 Task: When was Machu Picchu built?
Action: Mouse moved to (139, 127)
Screenshot: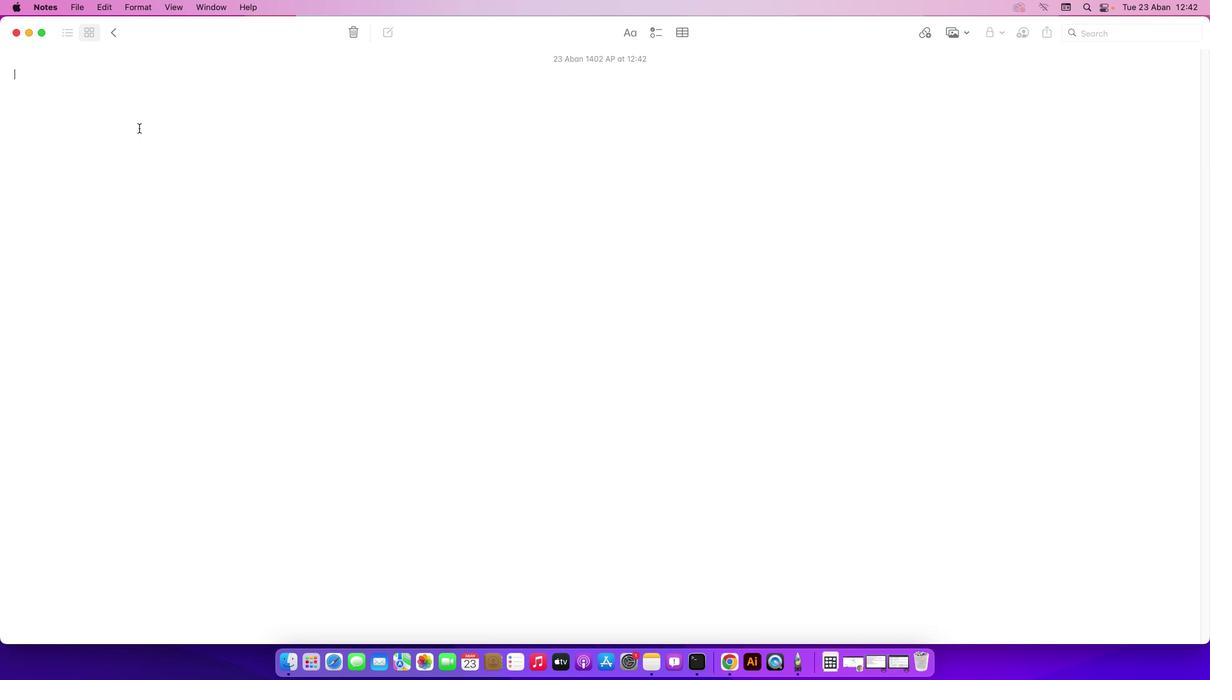 
Action: Mouse pressed left at (139, 127)
Screenshot: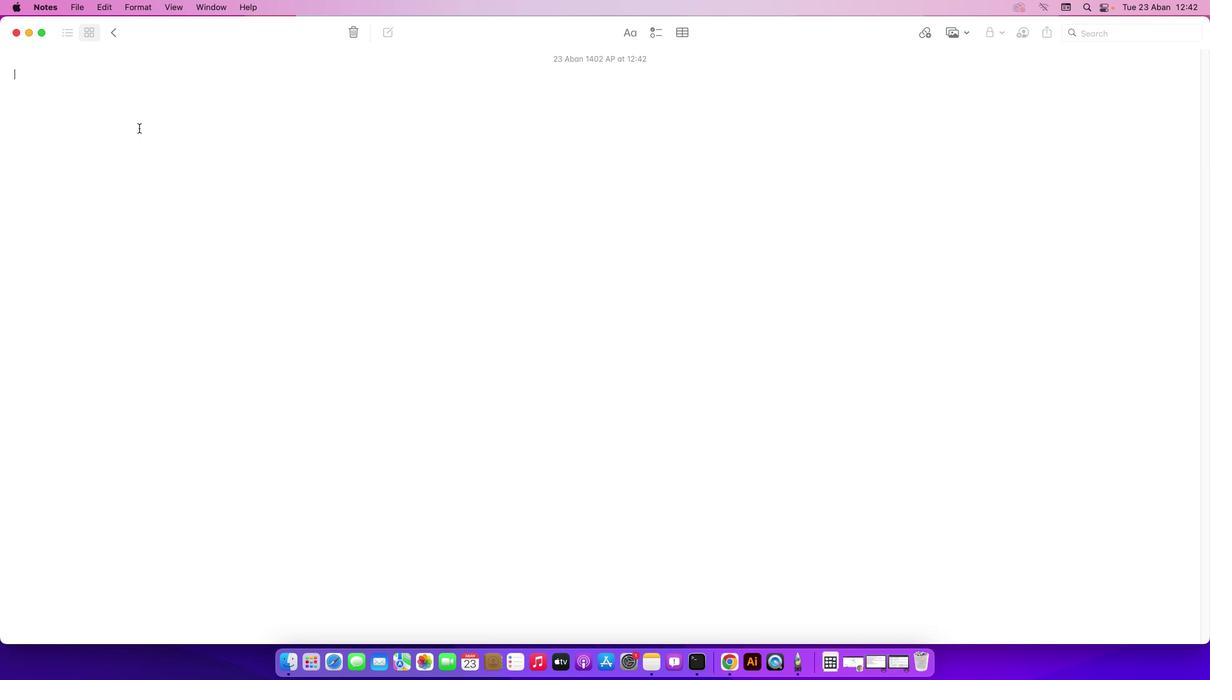 
Action: Key pressed Key.shift'W''h''e''n'Key.space'w''a''s'Key.spaceKey.shift'M''a''c''h''u'Key.spaceKey.shift'P''i''c''c''h''u'Key.spaceKey.shift'b''u''i''l''t'Key.shift_r'?'Key.enter
Screenshot: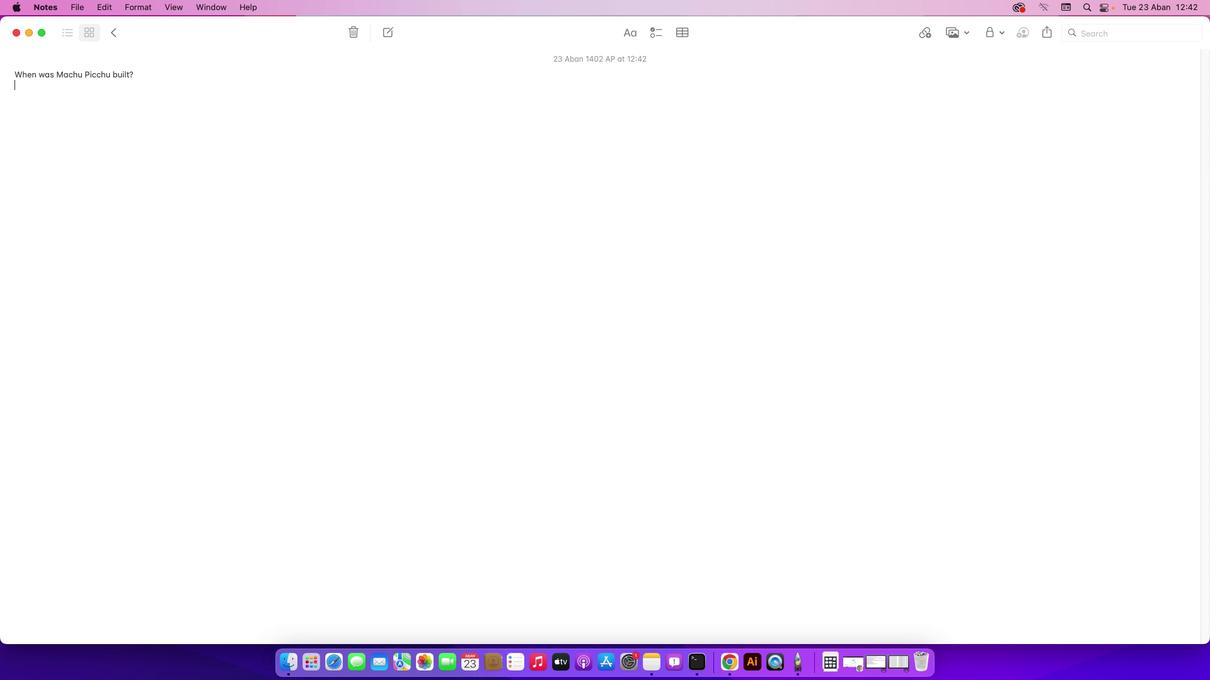 
Action: Mouse moved to (861, 665)
Screenshot: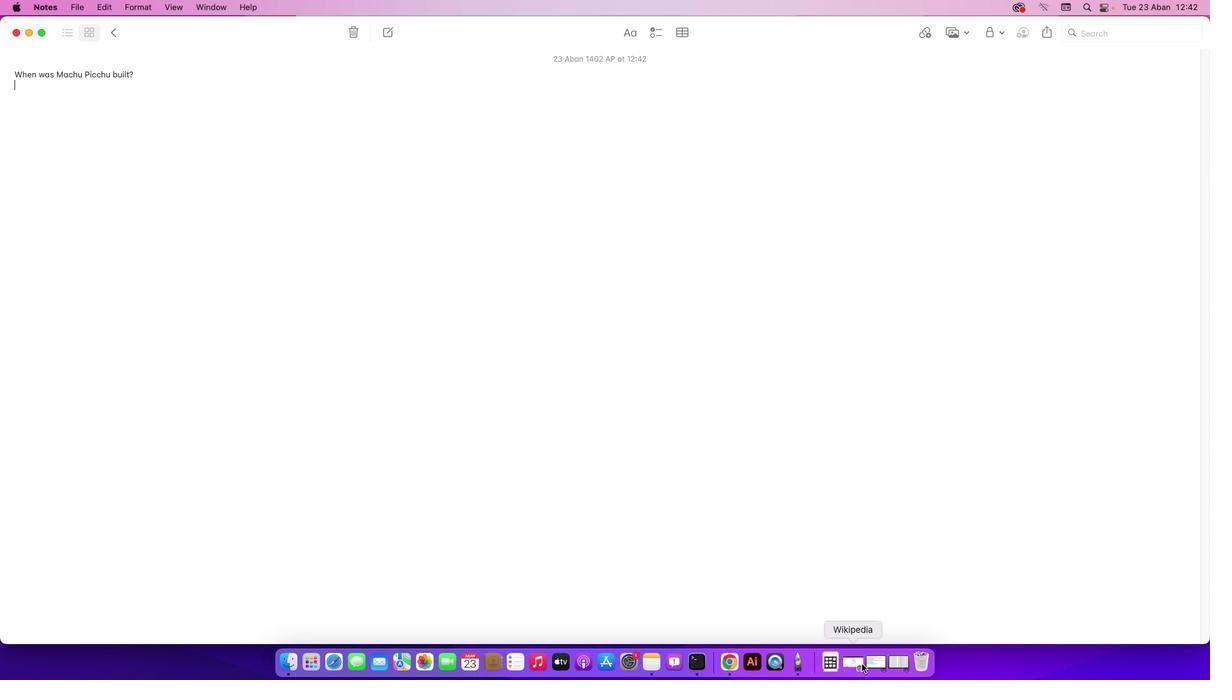 
Action: Mouse pressed left at (861, 665)
Screenshot: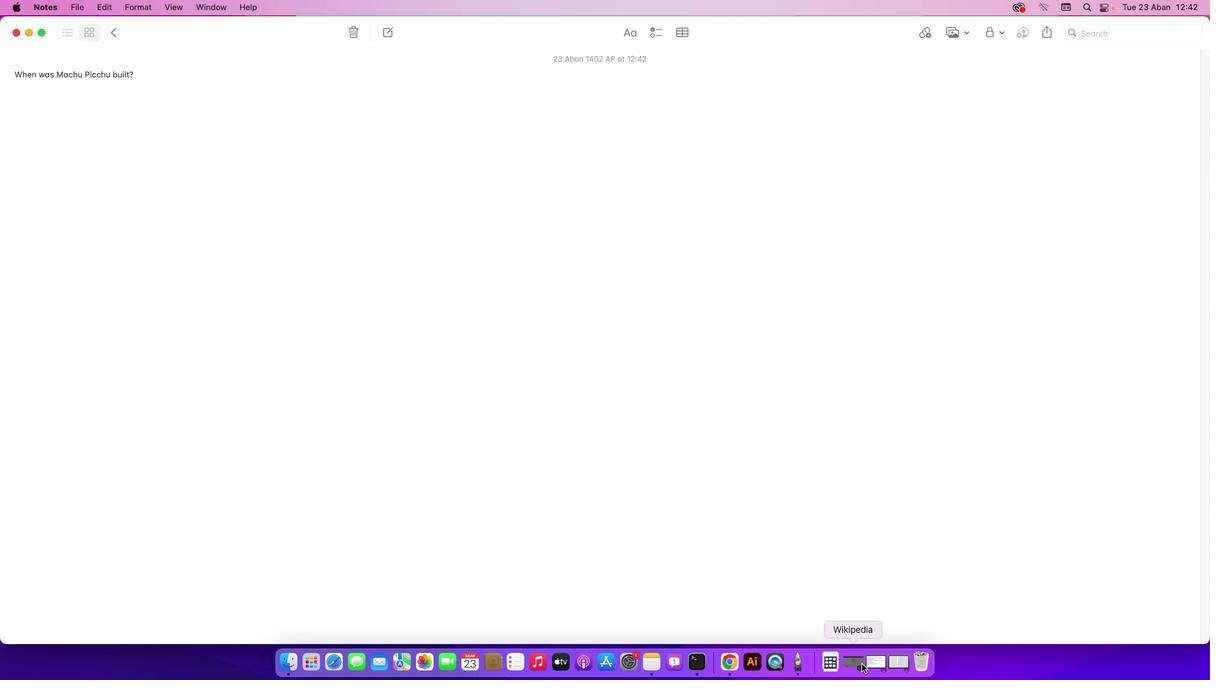 
Action: Mouse moved to (480, 375)
Screenshot: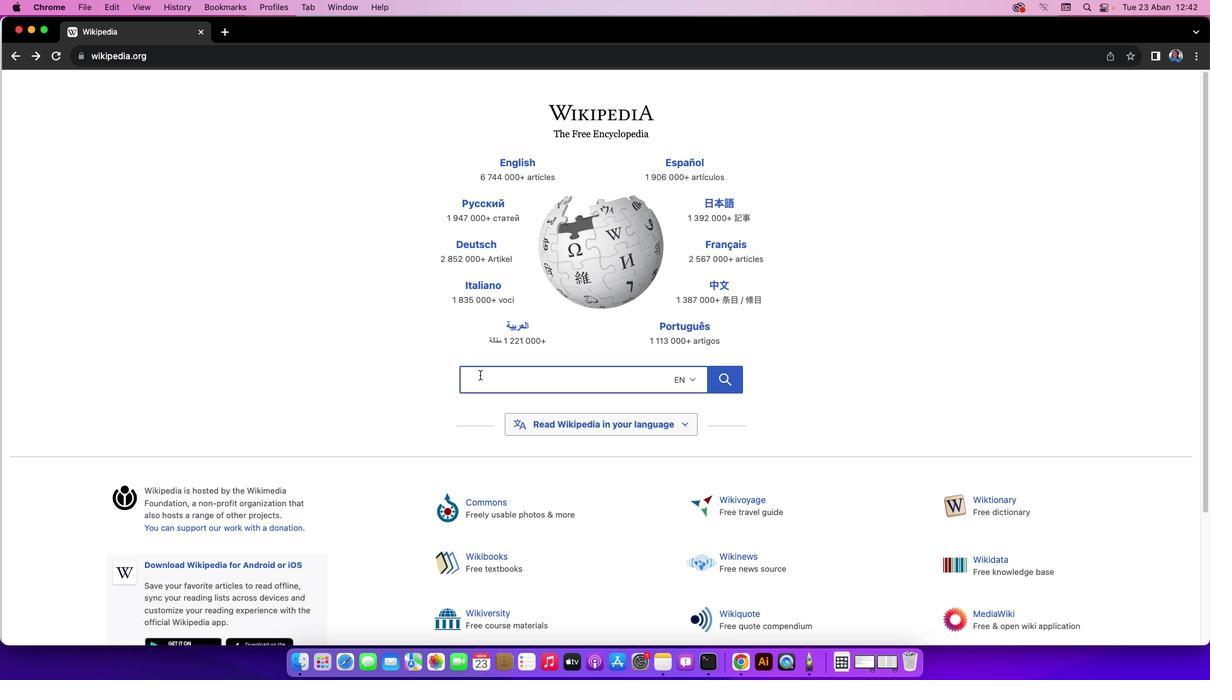 
Action: Mouse pressed left at (480, 375)
Screenshot: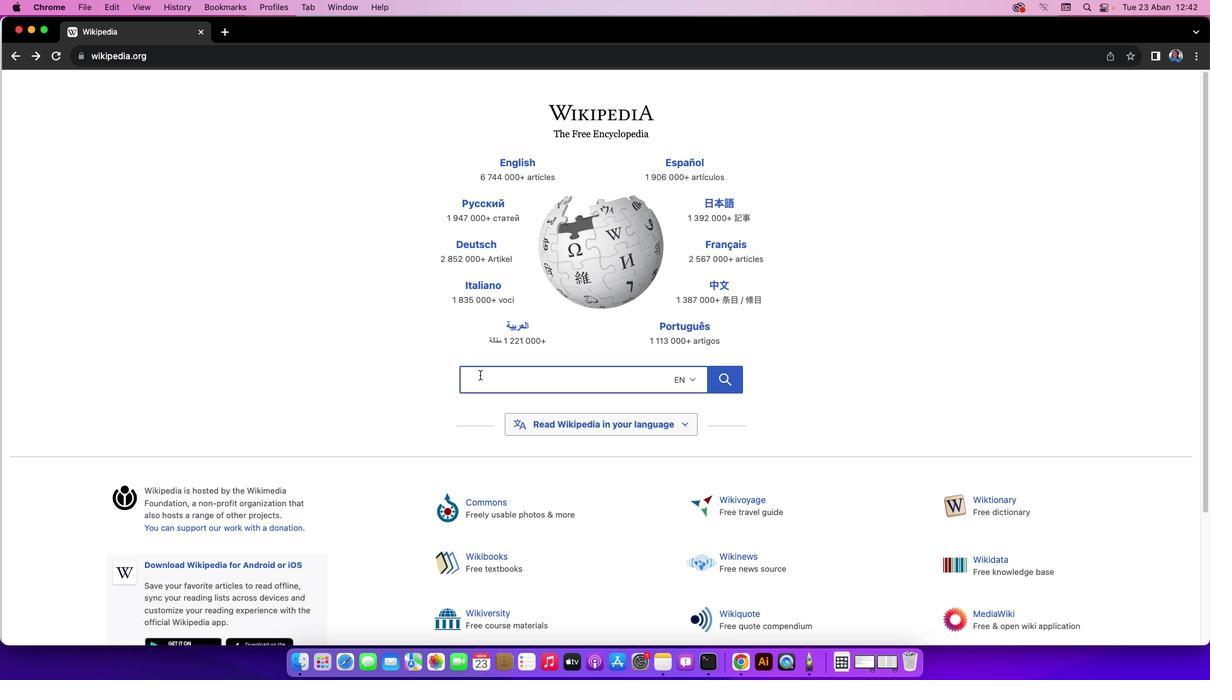 
Action: Key pressed Key.shift'M''a''c''h''u'Key.spaceKey.shiftKey.shift'P''i''c''c''h''u'
Screenshot: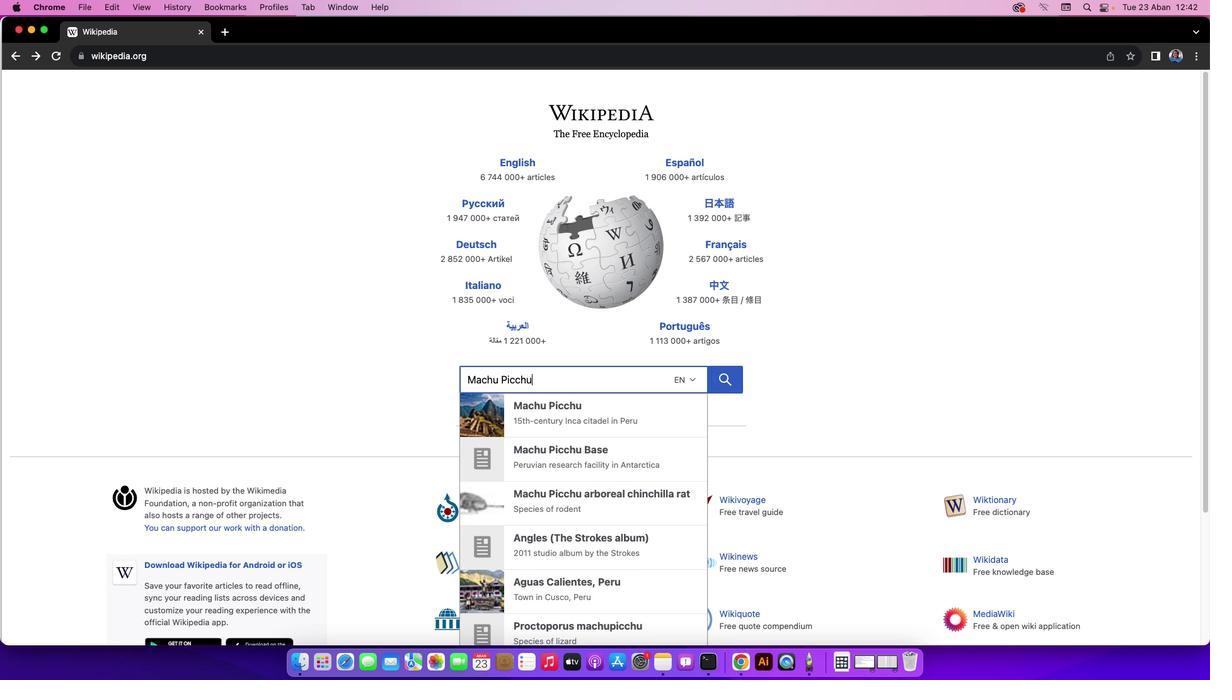 
Action: Mouse moved to (727, 377)
Screenshot: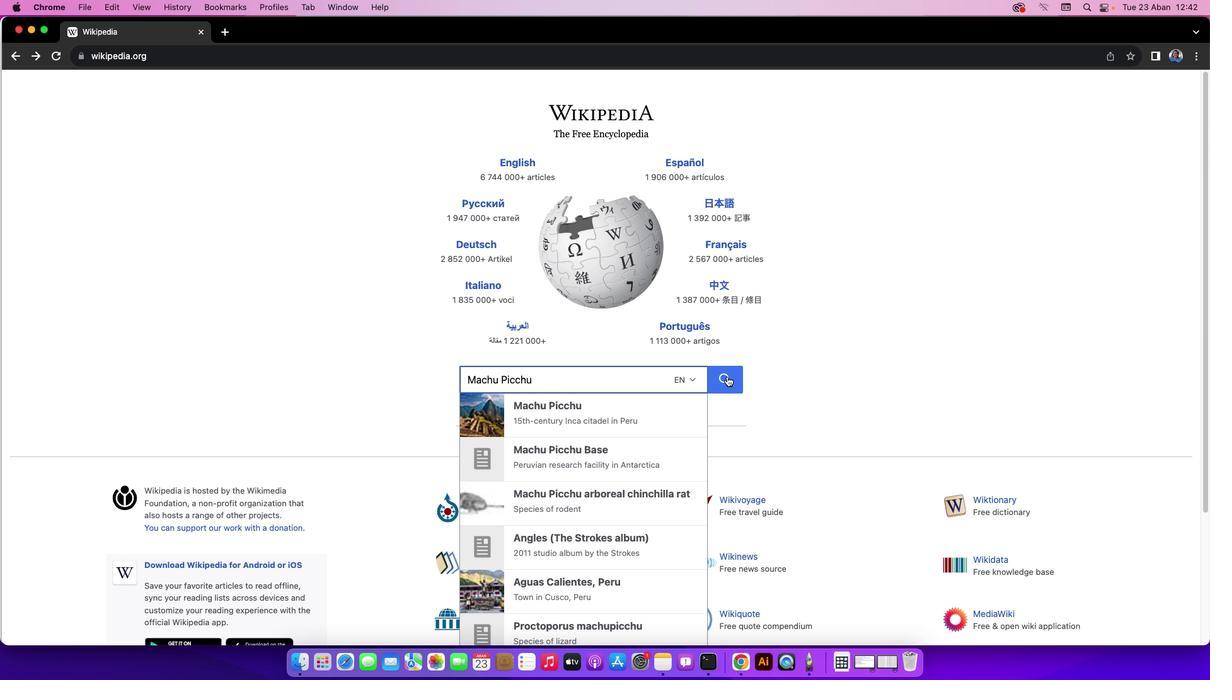 
Action: Mouse pressed left at (727, 377)
Screenshot: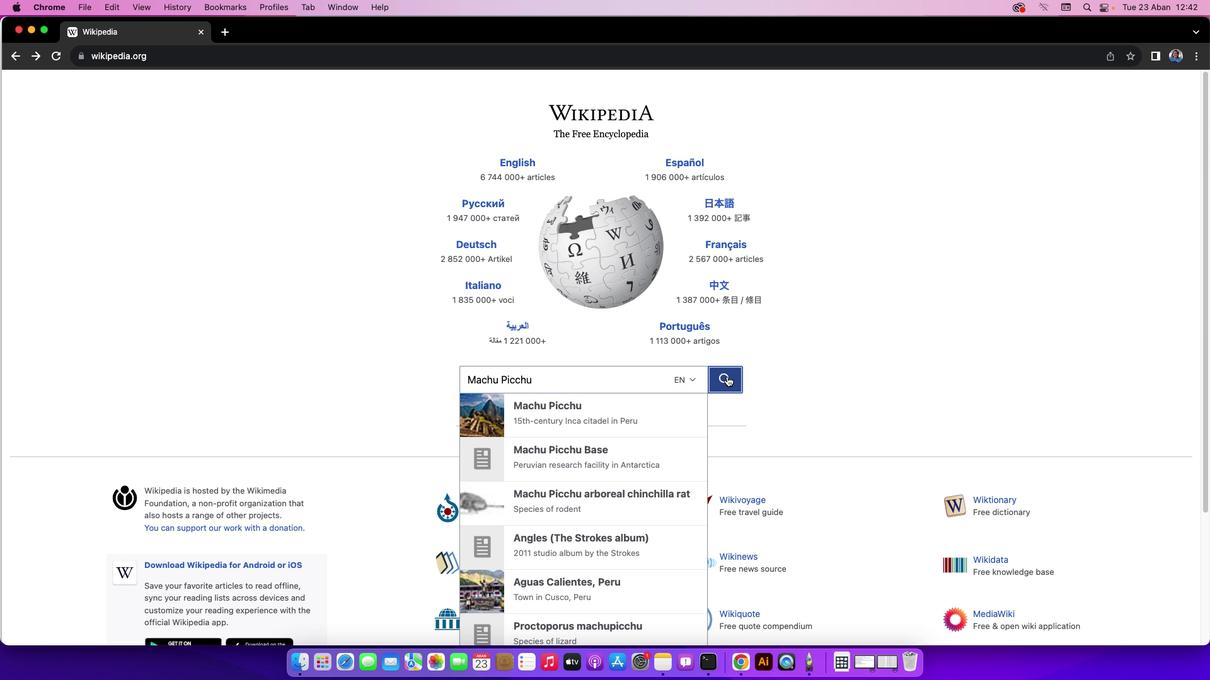 
Action: Mouse moved to (1209, 95)
Screenshot: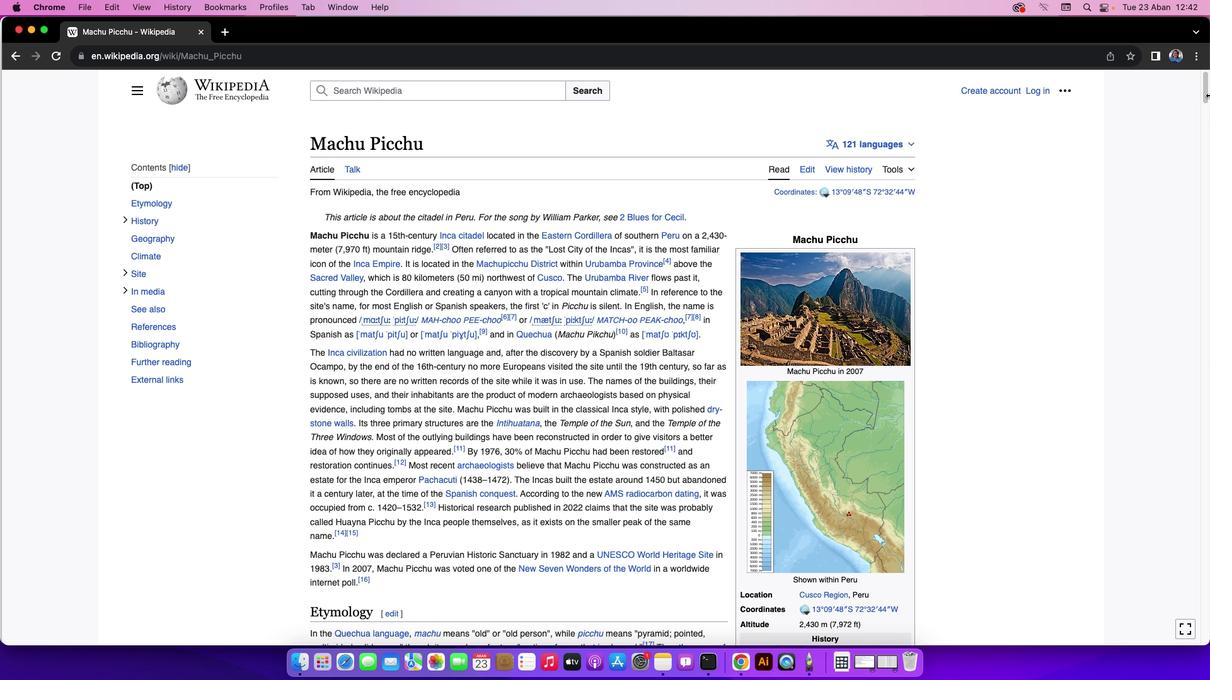 
Action: Mouse pressed left at (1209, 95)
Screenshot: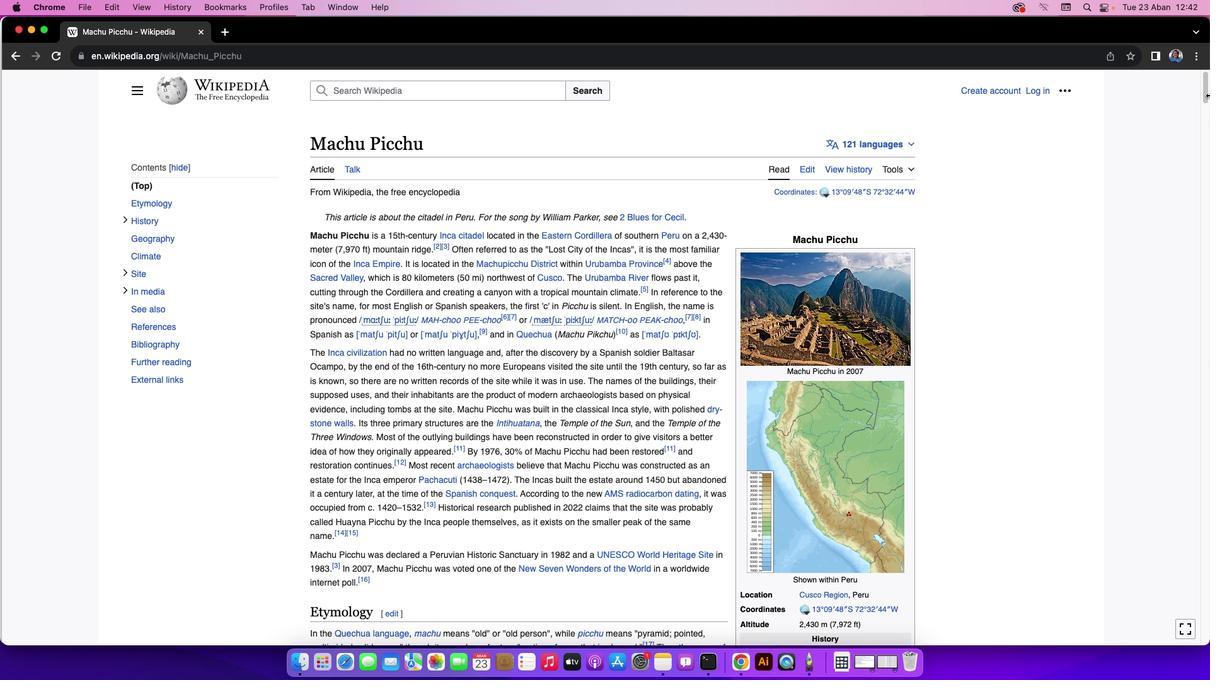
Action: Mouse moved to (1206, 93)
Screenshot: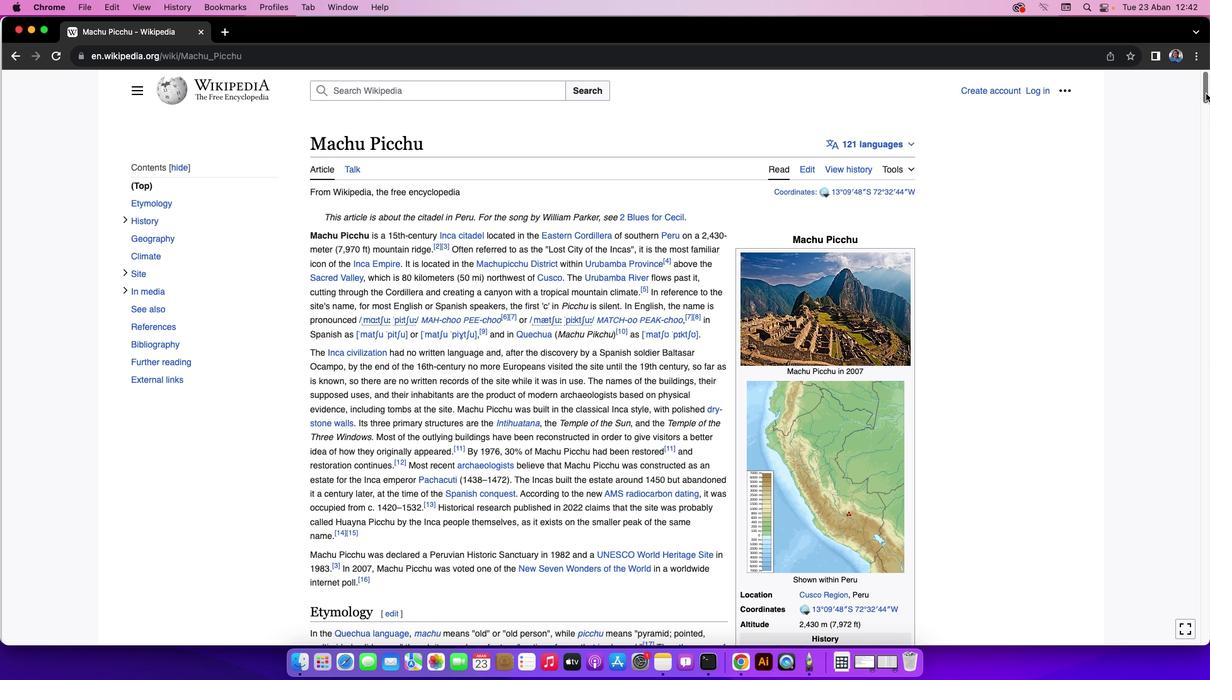 
Action: Mouse pressed left at (1206, 93)
Screenshot: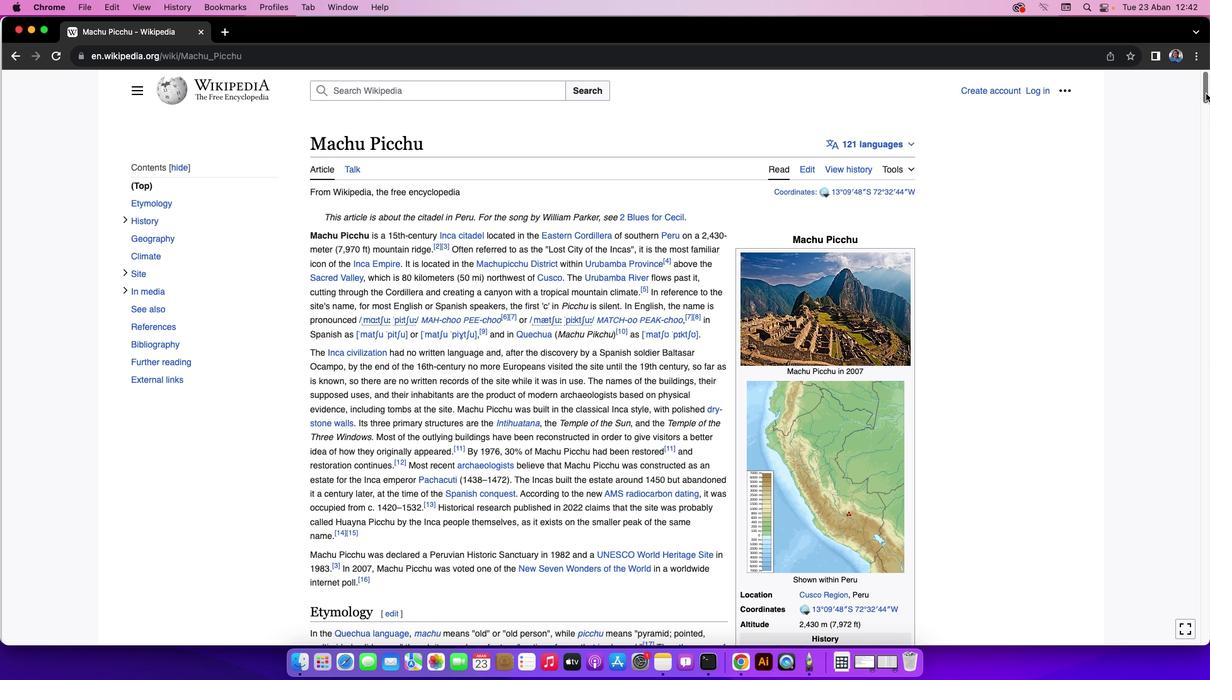 
Action: Mouse moved to (30, 30)
Screenshot: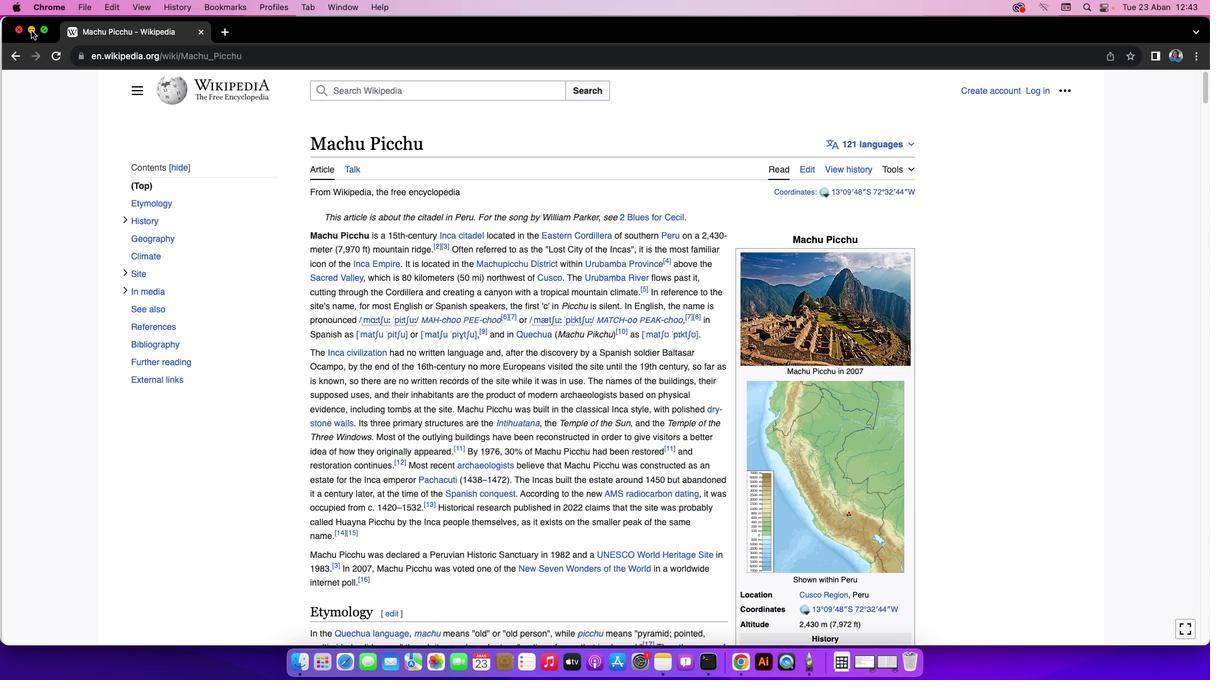 
Action: Mouse pressed left at (30, 30)
Screenshot: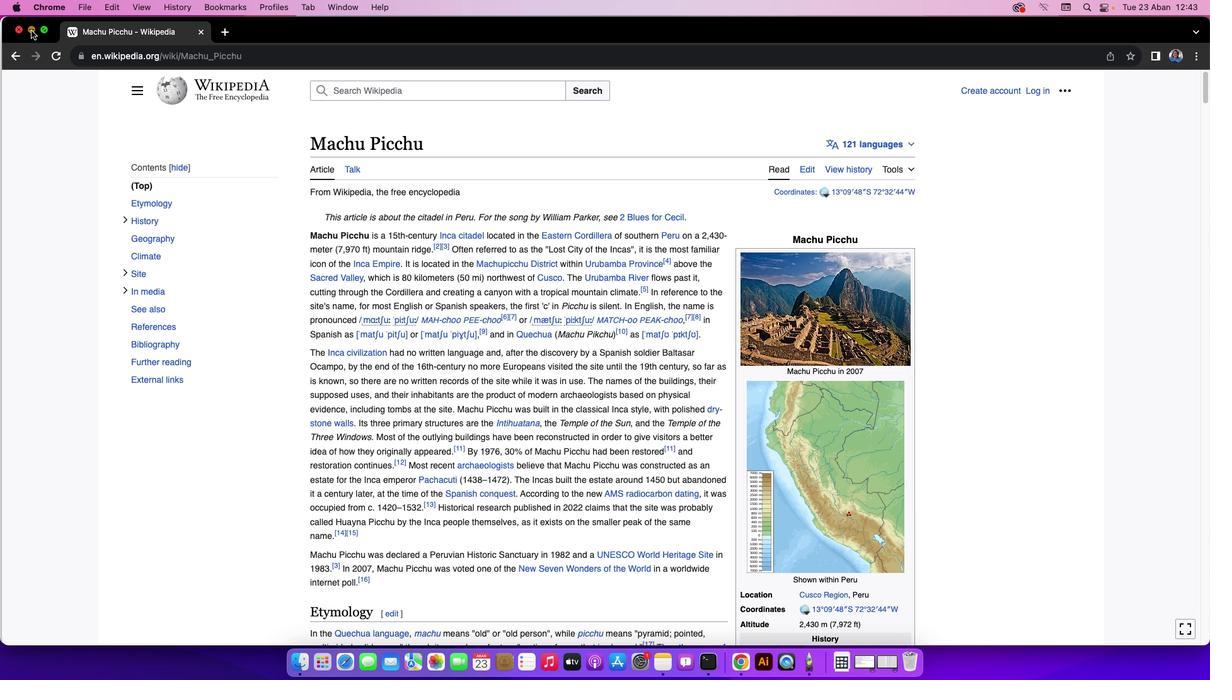 
Action: Mouse moved to (47, 98)
Screenshot: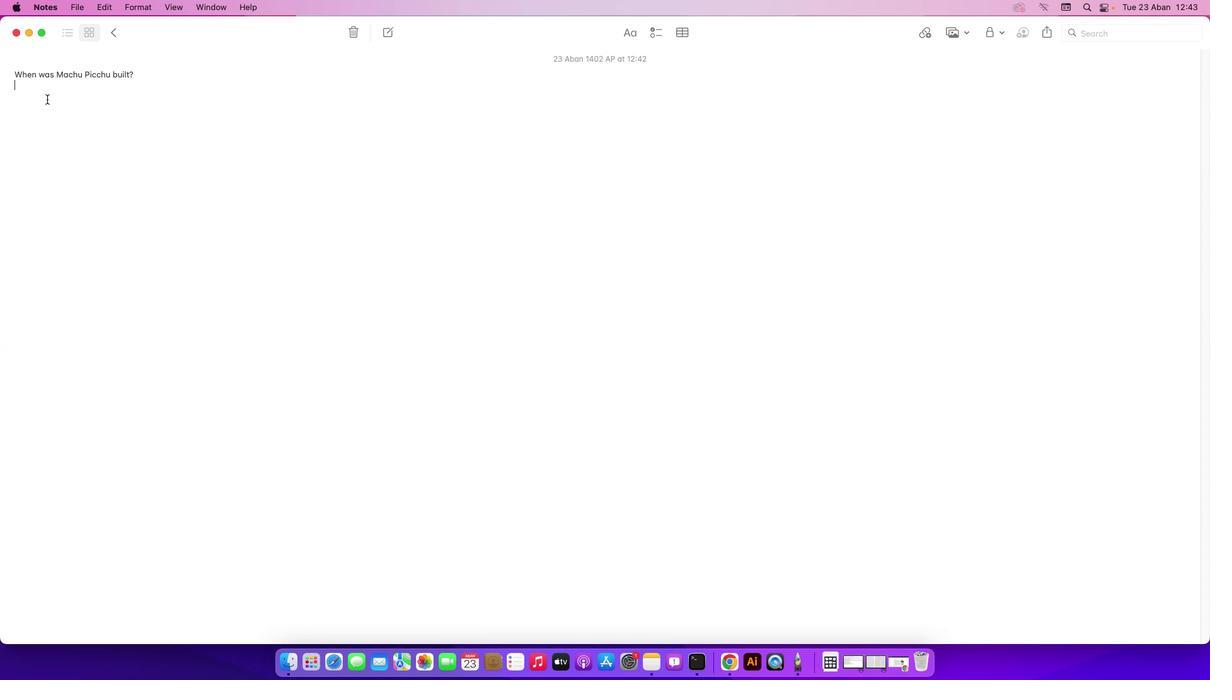 
Action: Mouse pressed left at (47, 98)
Screenshot: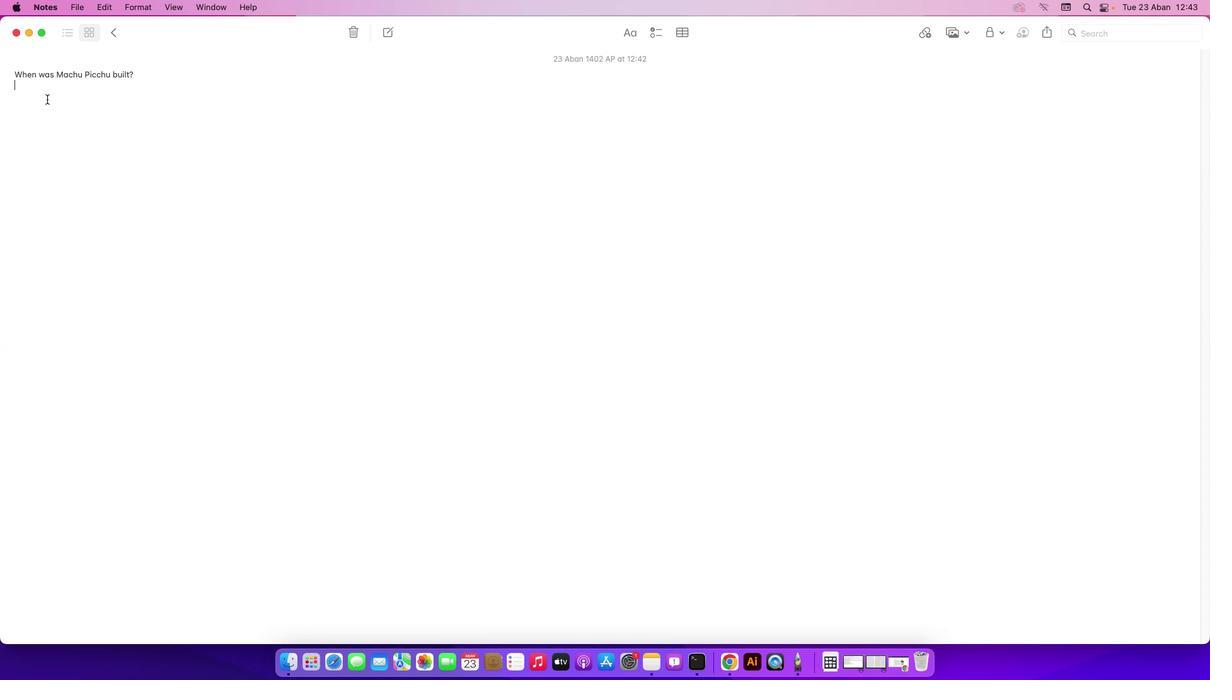
Action: Mouse moved to (40, 95)
Screenshot: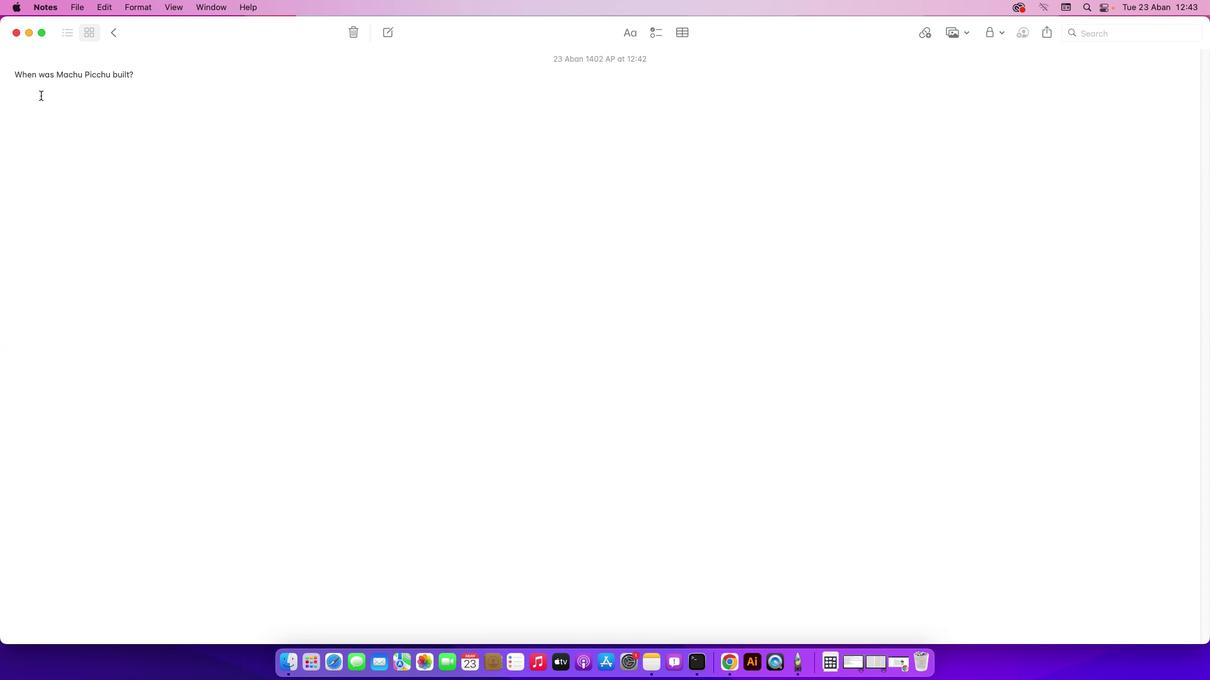 
Action: Key pressed Key.shift'T''h''e'Key.spaceKey.shift'M''a''c''h''u'Key.spaceKey.shift'P''i''c''c''h''u'Key.space'w''a''s'Key.space'b''e''l''i''e''v''e''d'Key.space't''o'Key.space'h''a''v''e'Key.space'b''e''e''n'Key.space'b''u''i''l''t'Key.space'i''n'Key.space't''h''e'Key.space'1''4''5''0''s''.'
Screenshot: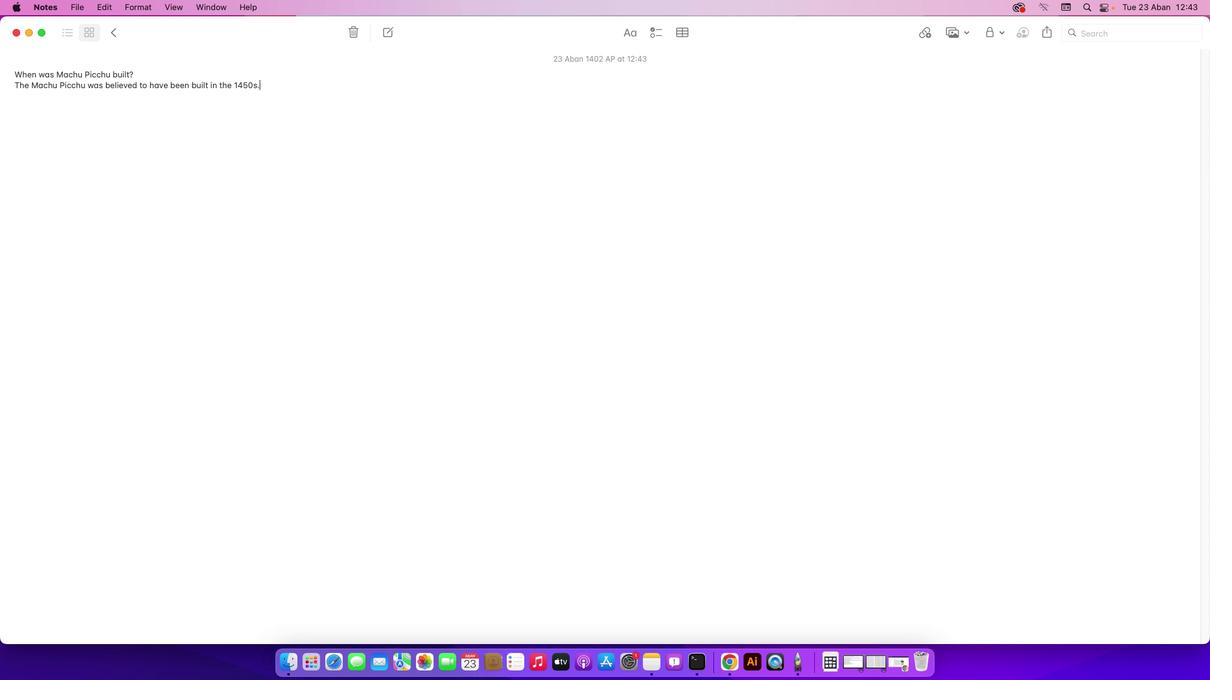 
